 Task: Set the hop limit (TTL) for access output to -1.
Action: Mouse moved to (126, 17)
Screenshot: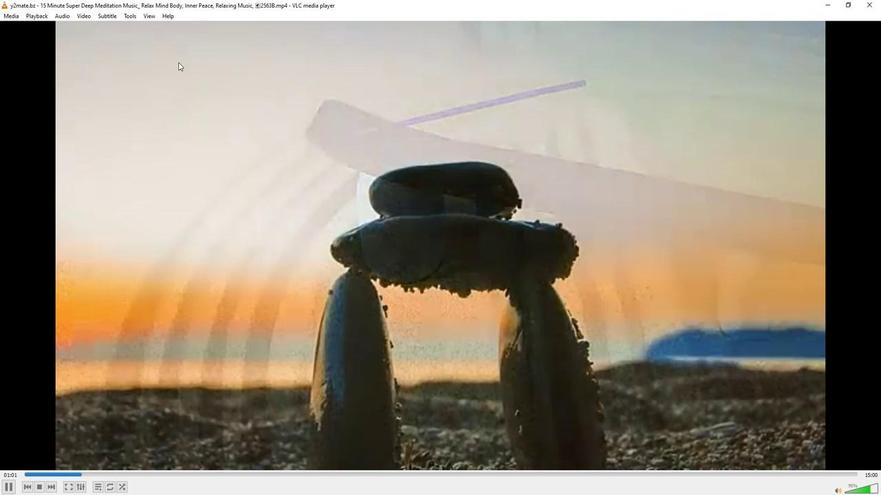 
Action: Mouse pressed left at (126, 17)
Screenshot: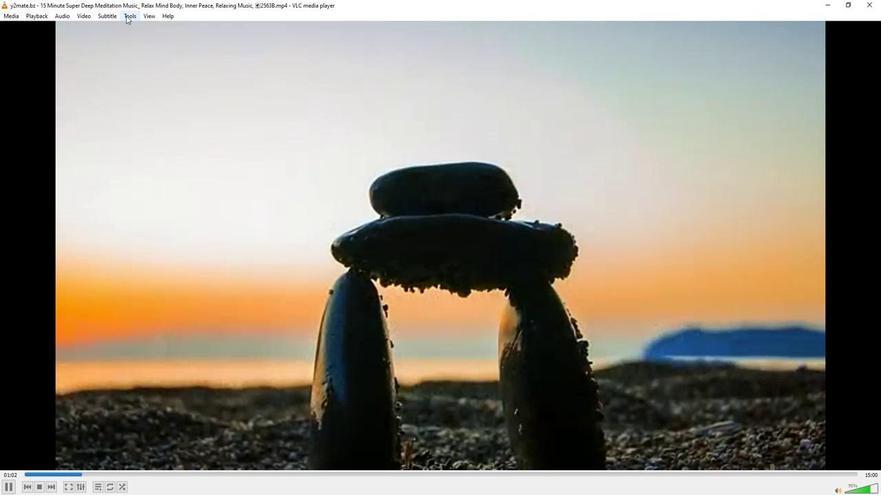 
Action: Mouse moved to (148, 123)
Screenshot: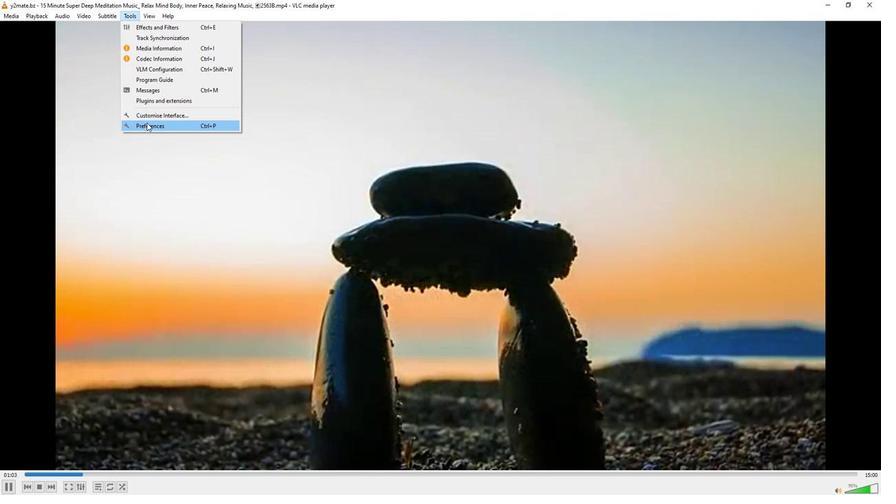 
Action: Mouse pressed left at (148, 123)
Screenshot: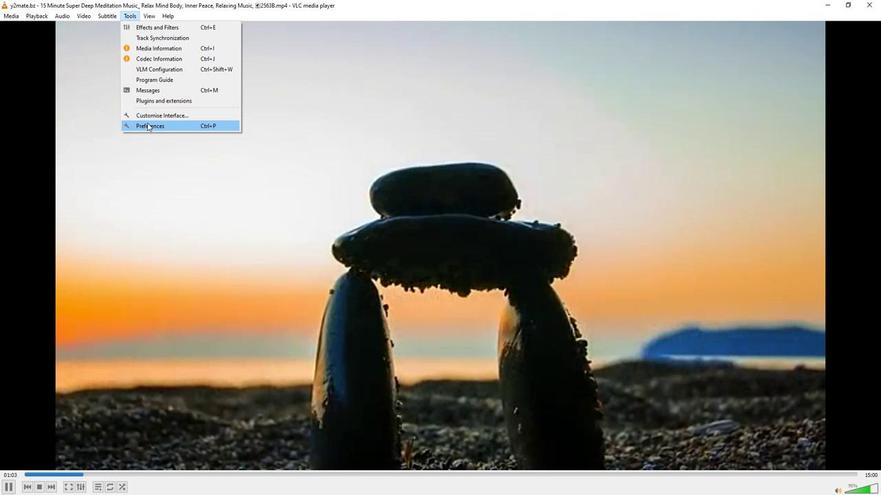 
Action: Mouse moved to (293, 404)
Screenshot: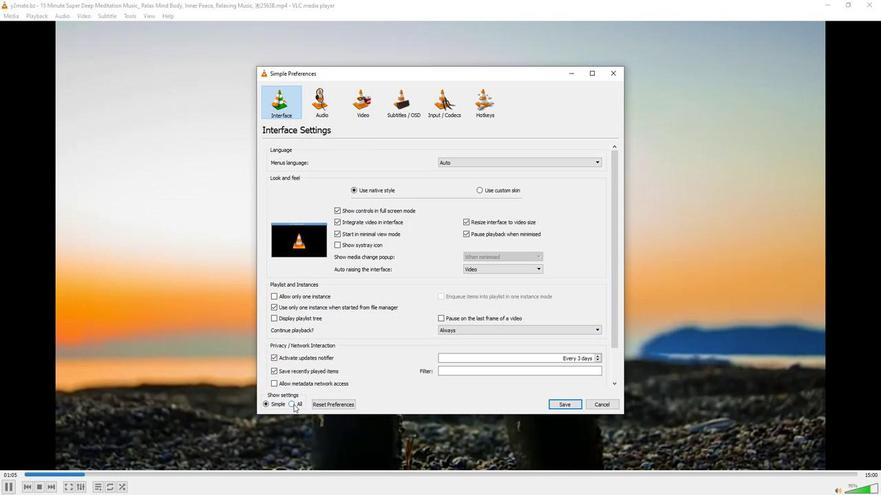 
Action: Mouse pressed left at (293, 404)
Screenshot: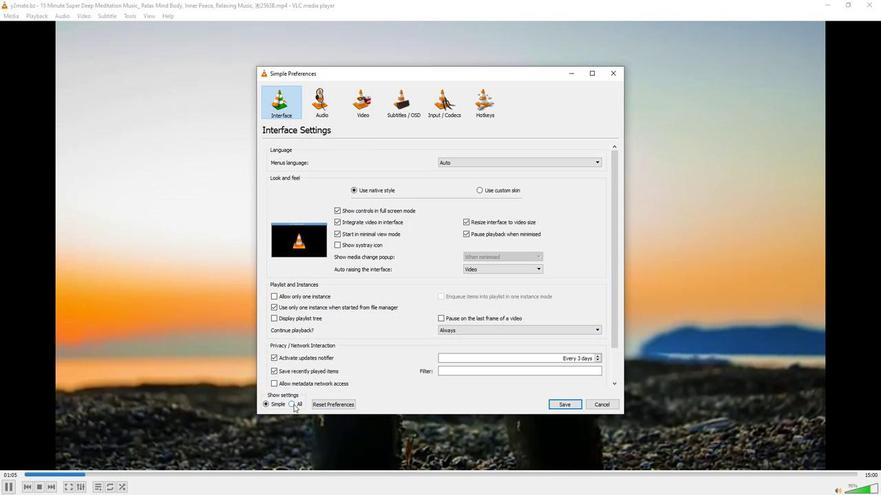 
Action: Mouse moved to (298, 336)
Screenshot: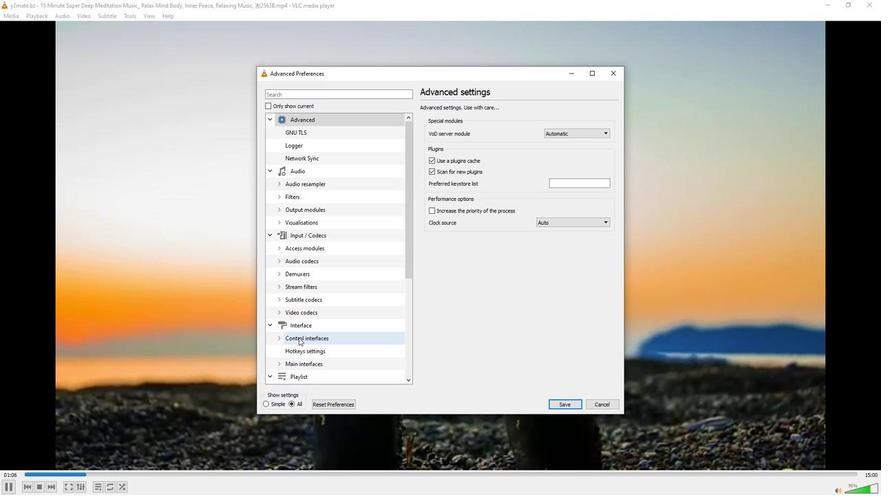 
Action: Mouse scrolled (298, 336) with delta (0, 0)
Screenshot: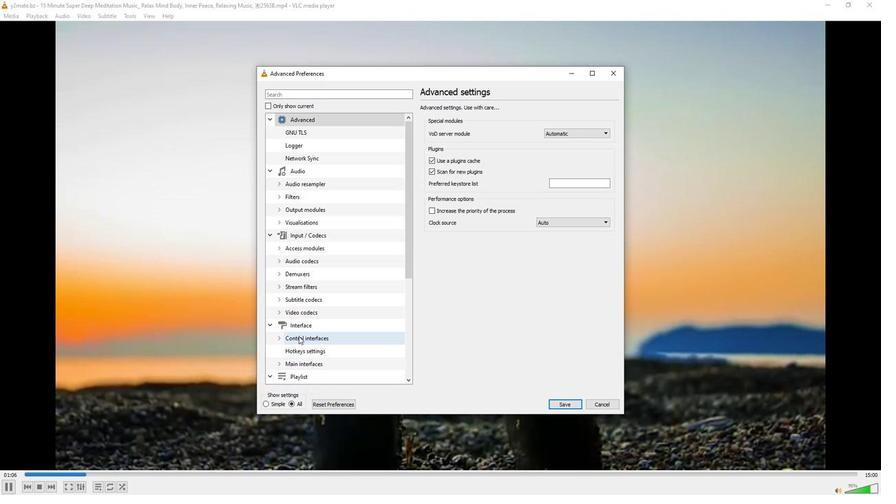 
Action: Mouse moved to (298, 335)
Screenshot: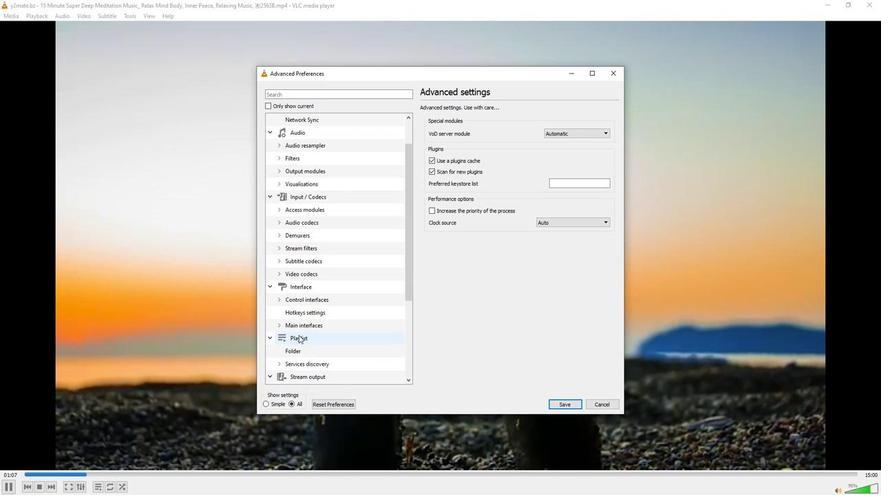 
Action: Mouse scrolled (298, 335) with delta (0, 0)
Screenshot: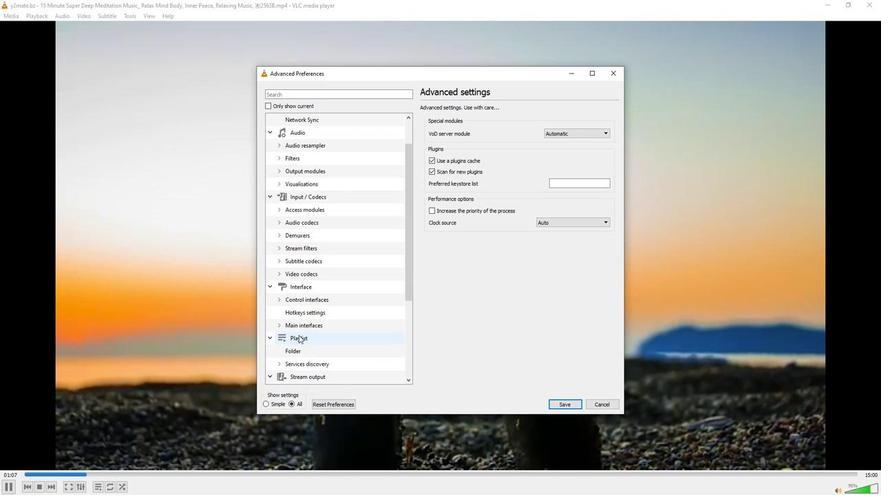 
Action: Mouse moved to (290, 350)
Screenshot: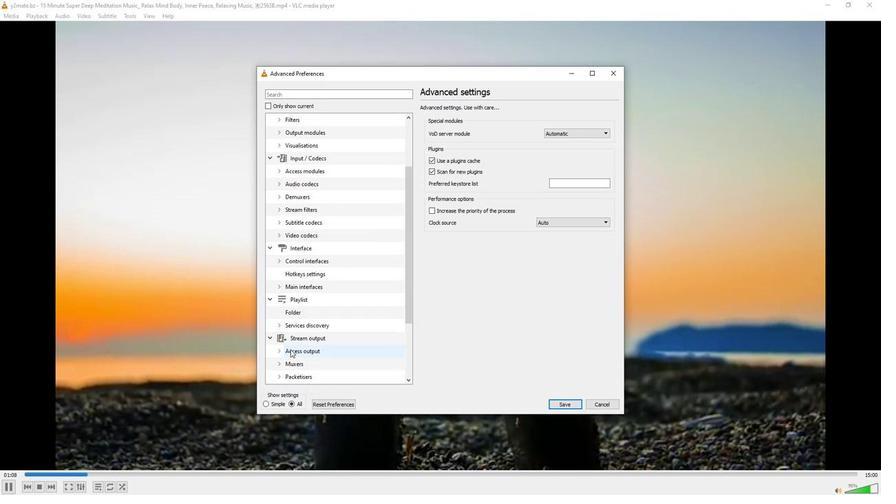 
Action: Mouse pressed left at (290, 350)
Screenshot: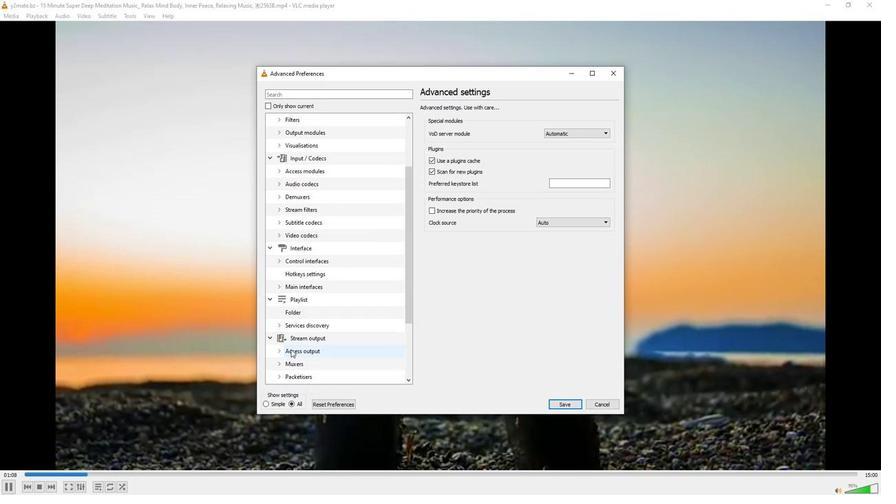 
Action: Mouse moved to (609, 145)
Screenshot: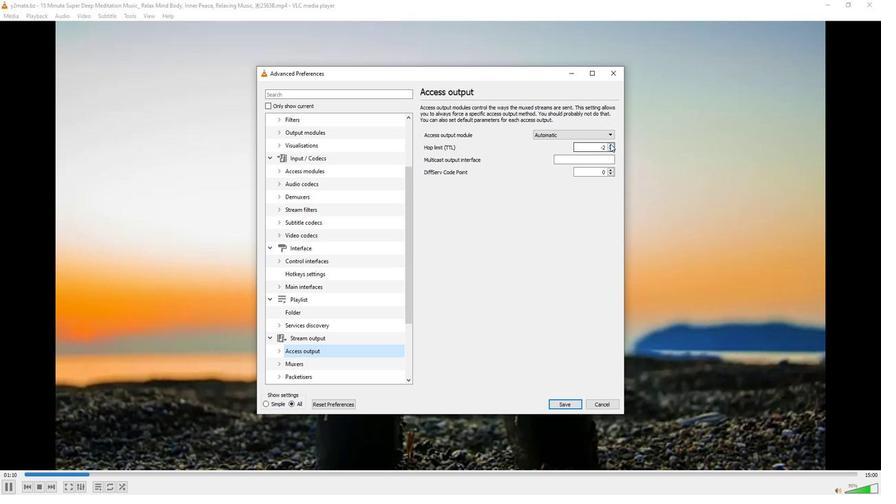 
Action: Mouse pressed left at (609, 145)
Screenshot: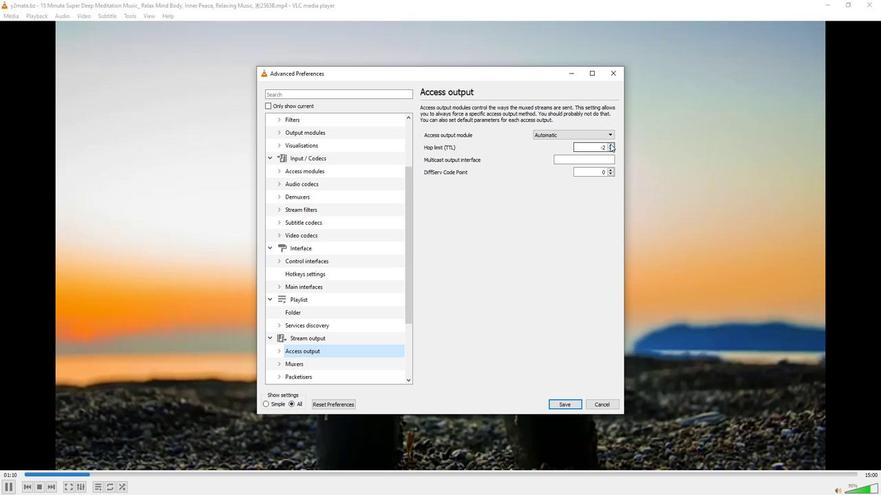 
Action: Mouse moved to (491, 258)
Screenshot: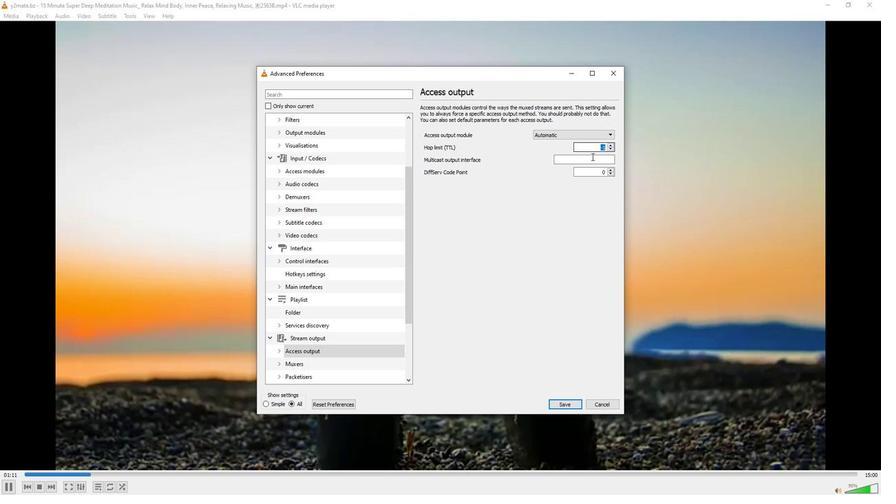 
